 Task: Change elbow connector line weight to 1PX.
Action: Mouse moved to (434, 257)
Screenshot: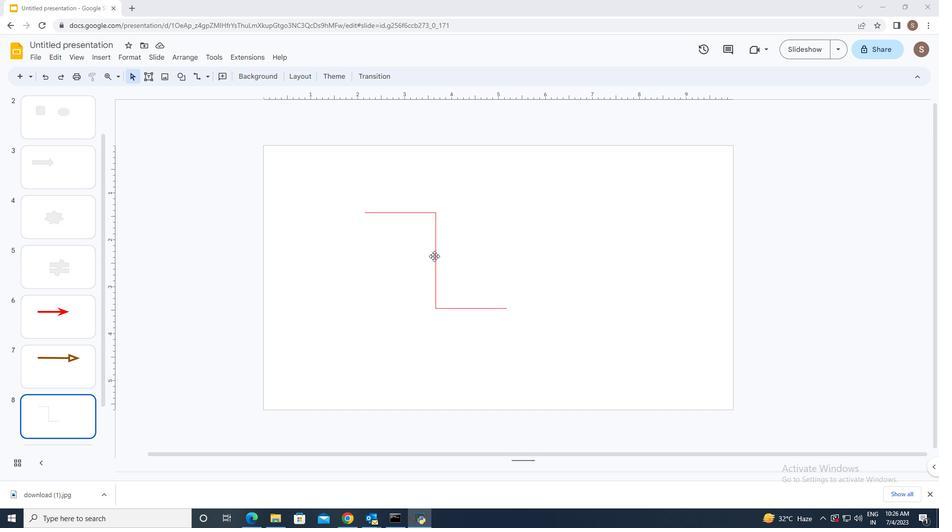 
Action: Mouse pressed left at (434, 257)
Screenshot: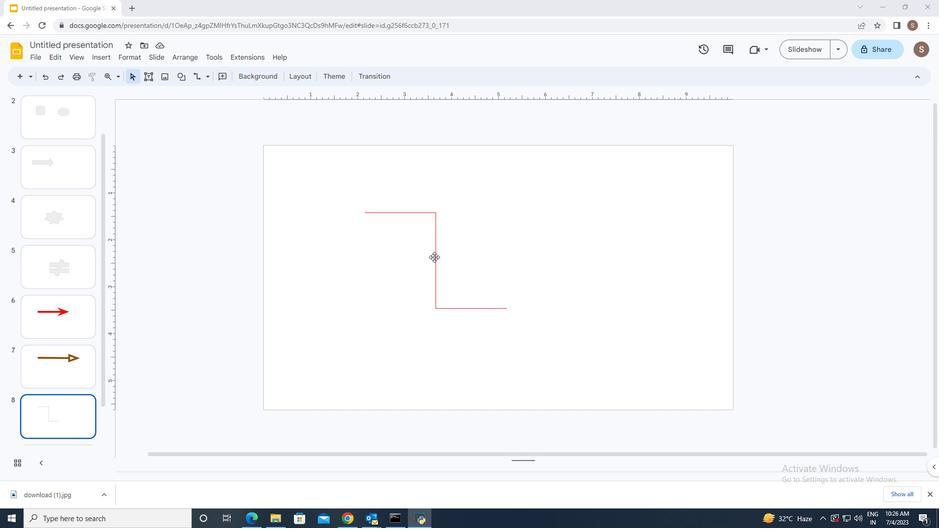 
Action: Mouse moved to (240, 81)
Screenshot: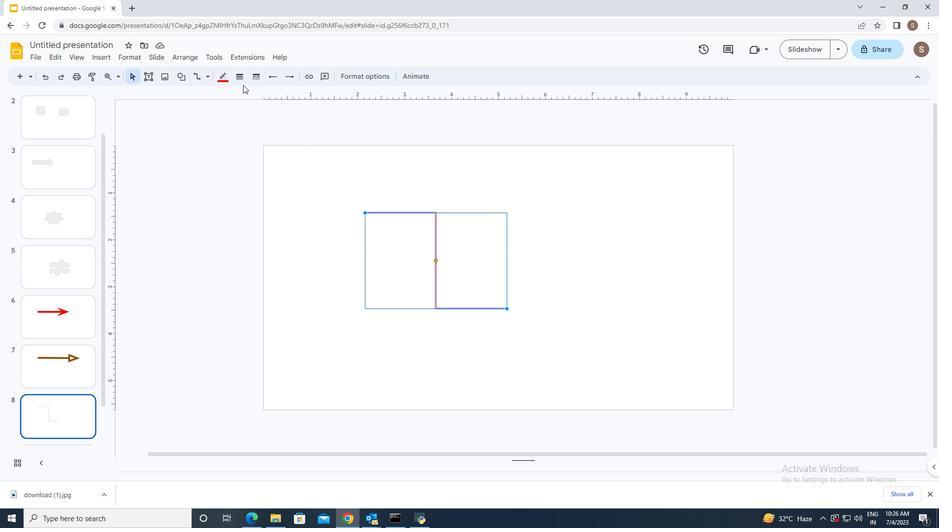 
Action: Mouse pressed left at (240, 81)
Screenshot: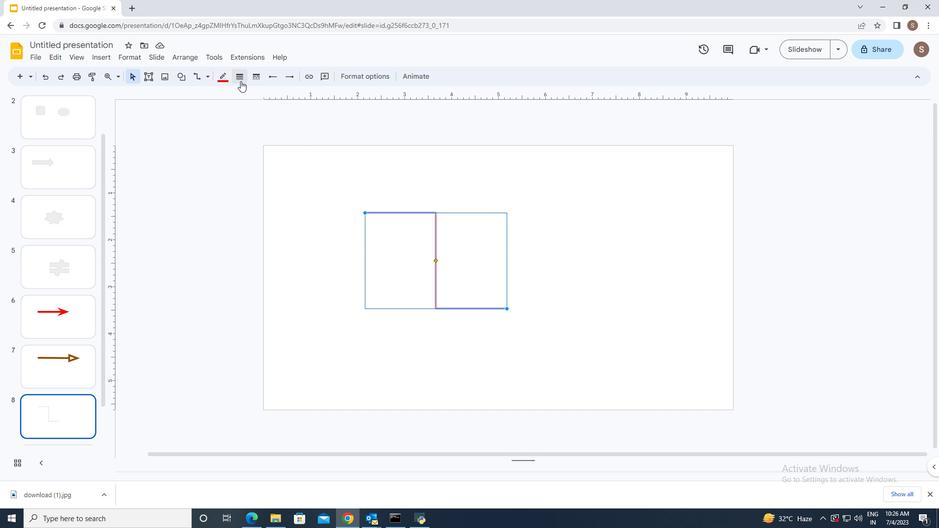 
Action: Mouse moved to (249, 93)
Screenshot: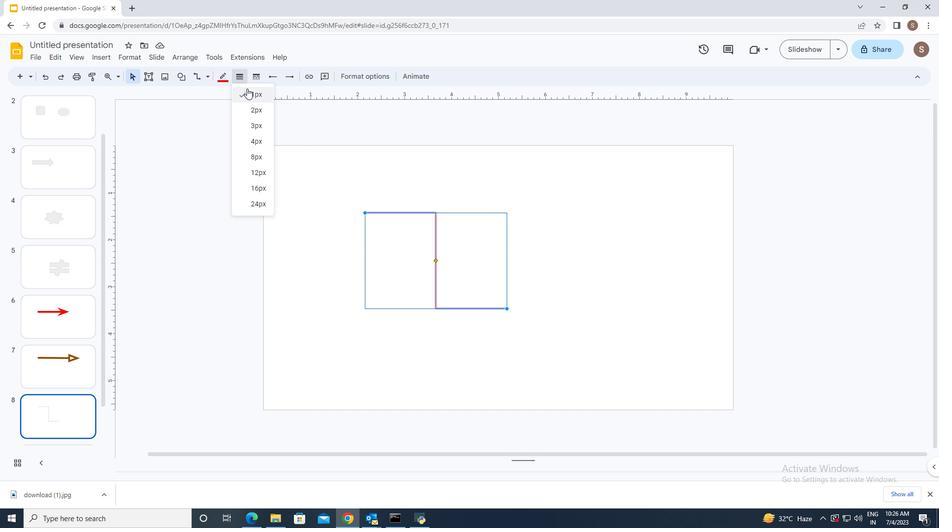 
Action: Mouse pressed left at (249, 93)
Screenshot: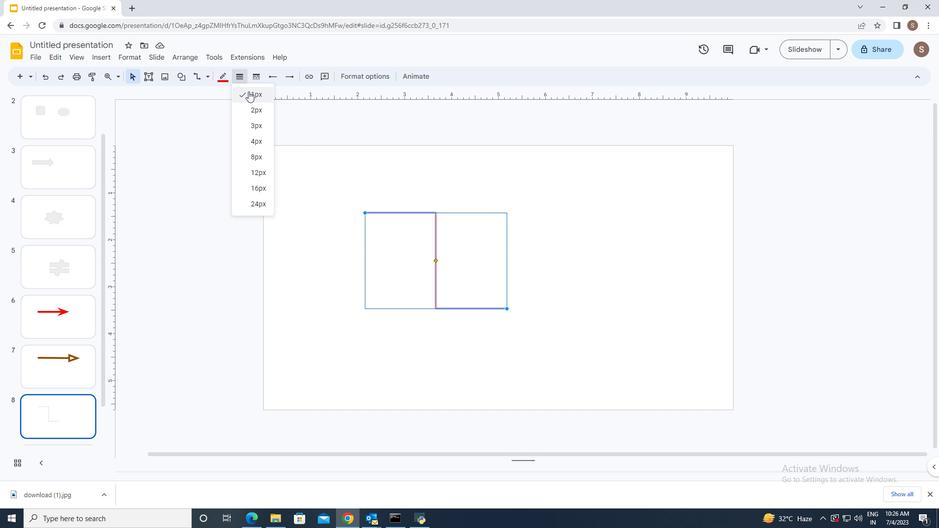 
Action: Mouse moved to (302, 252)
Screenshot: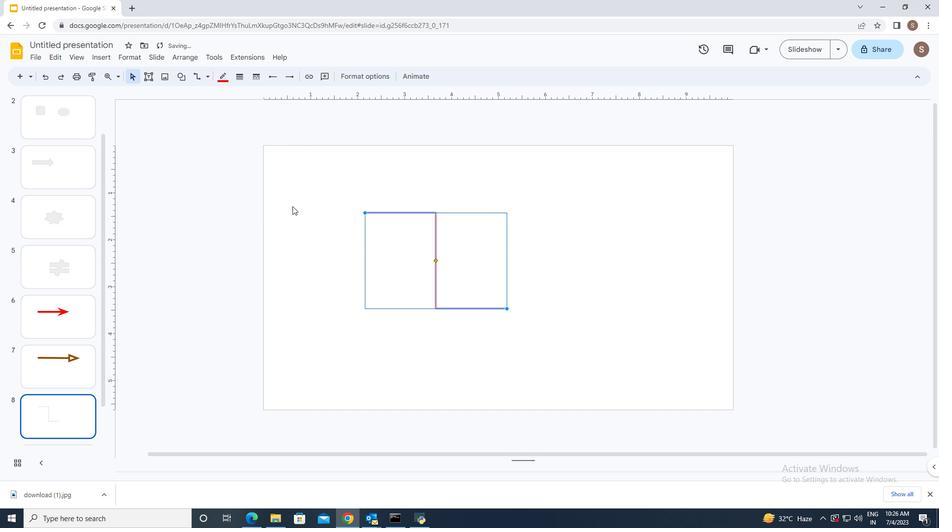 
Action: Mouse pressed left at (302, 252)
Screenshot: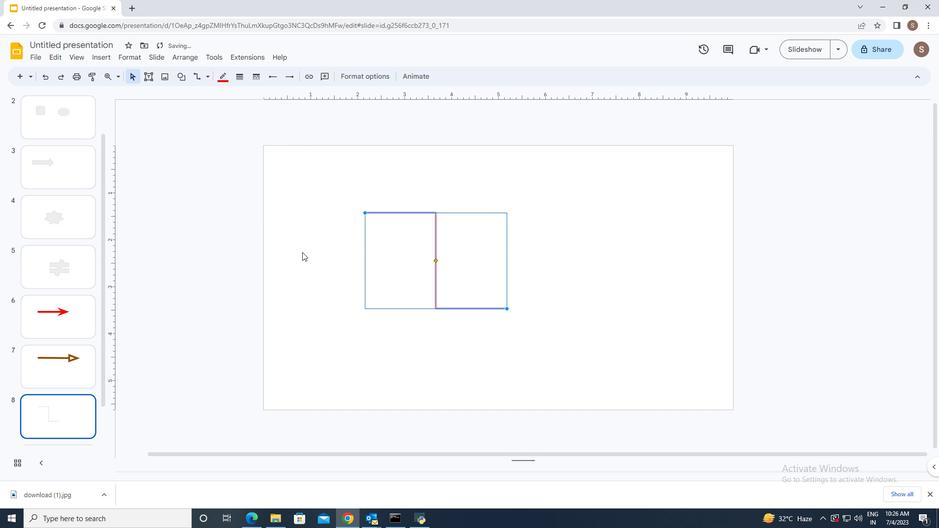 
Action: Mouse moved to (304, 250)
Screenshot: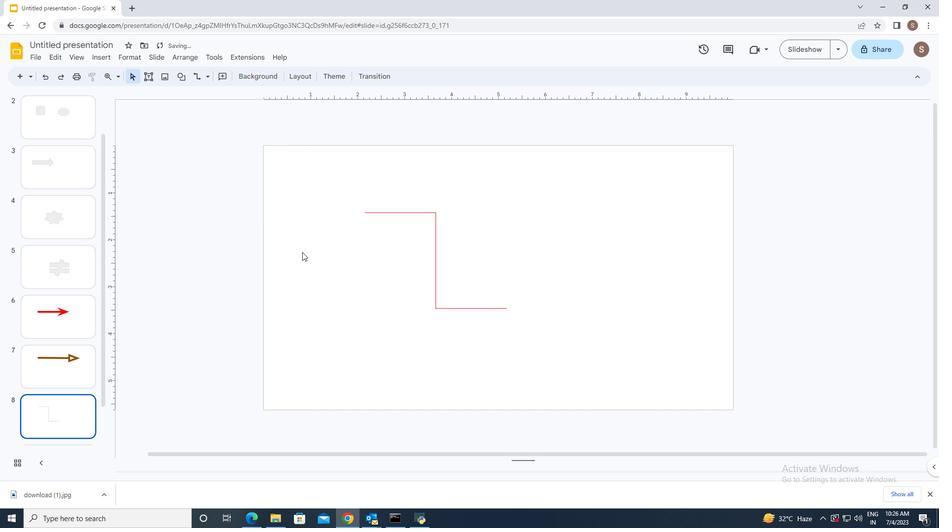 
